 Task: Create a task  Create a new online platform for car rental services , assign it to team member softage.4@softage.net in the project AgileMind and update the status of the task to  At Risk , set the priority of the task to Medium
Action: Mouse moved to (671, 356)
Screenshot: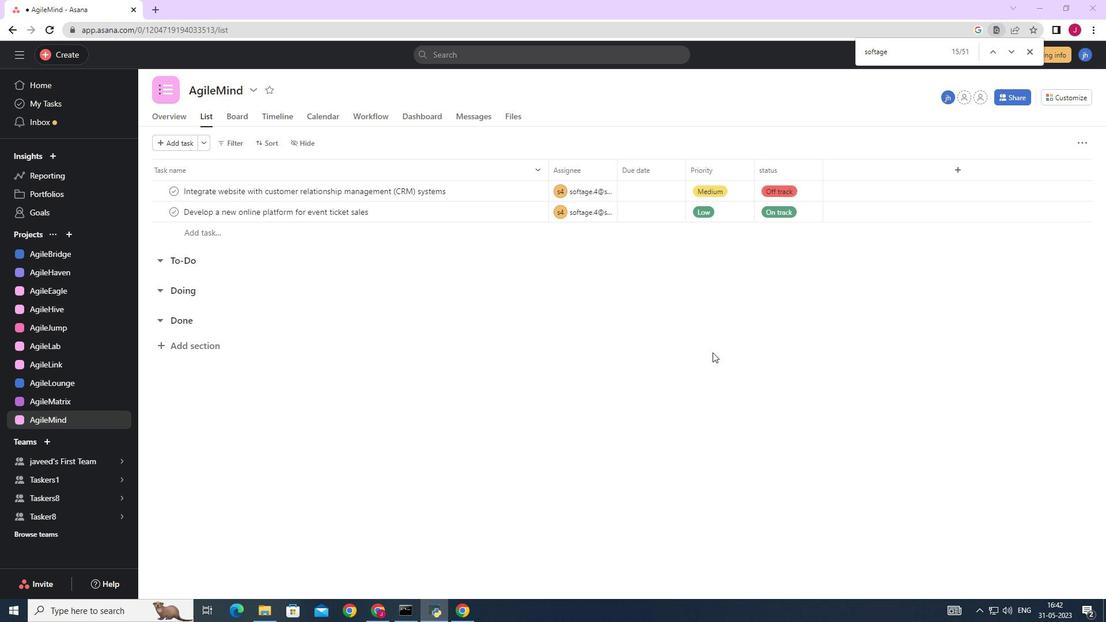 
Action: Mouse scrolled (671, 356) with delta (0, 0)
Screenshot: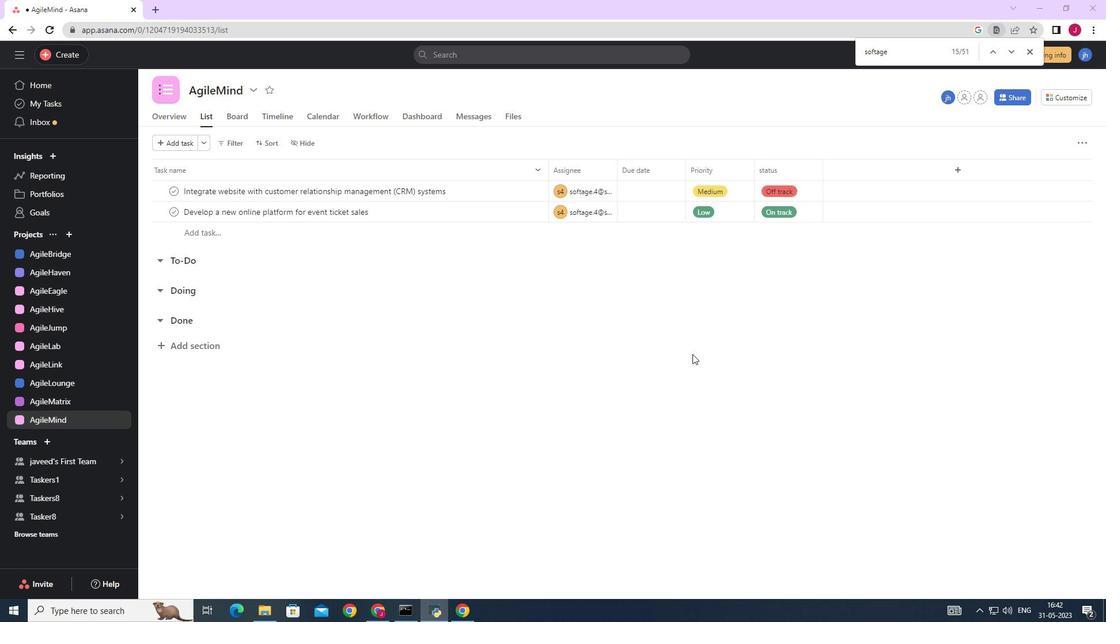 
Action: Mouse scrolled (671, 356) with delta (0, 0)
Screenshot: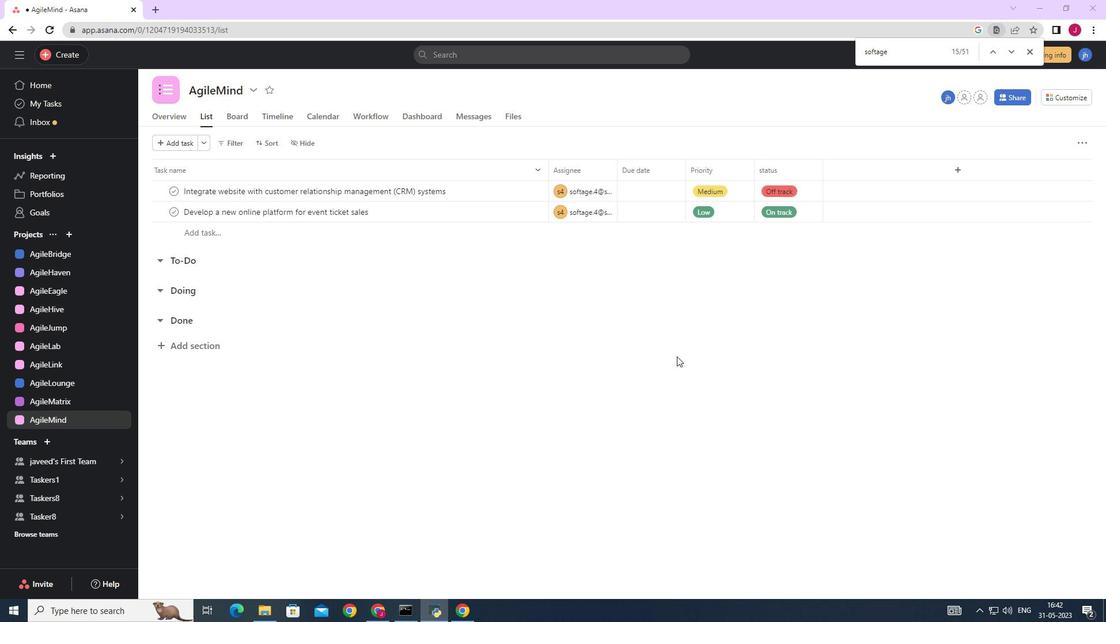
Action: Mouse moved to (76, 55)
Screenshot: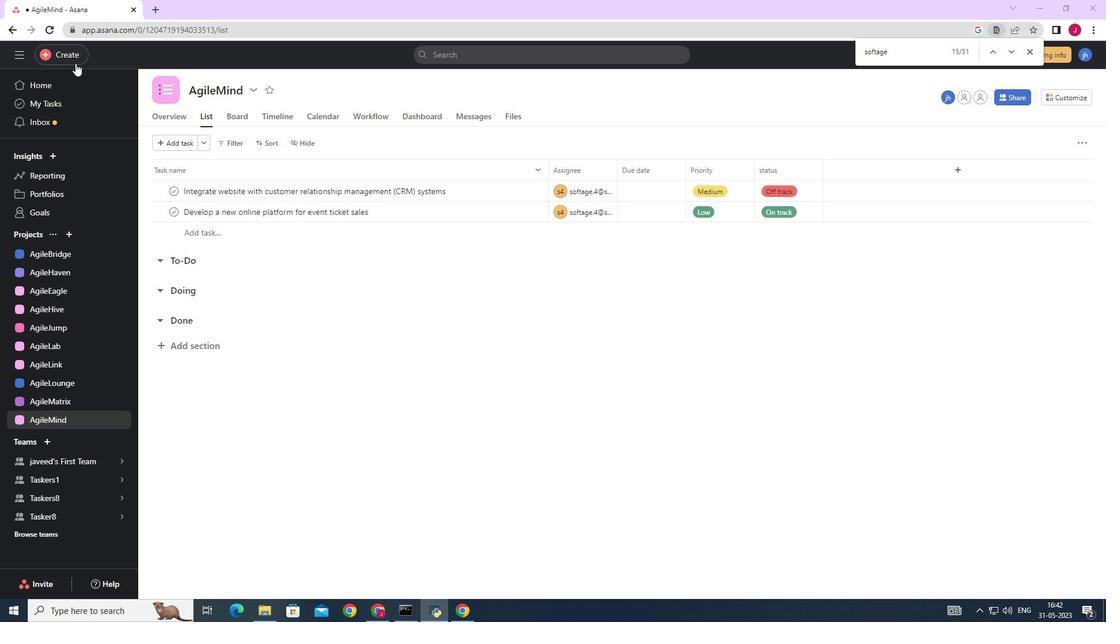 
Action: Mouse pressed left at (76, 55)
Screenshot: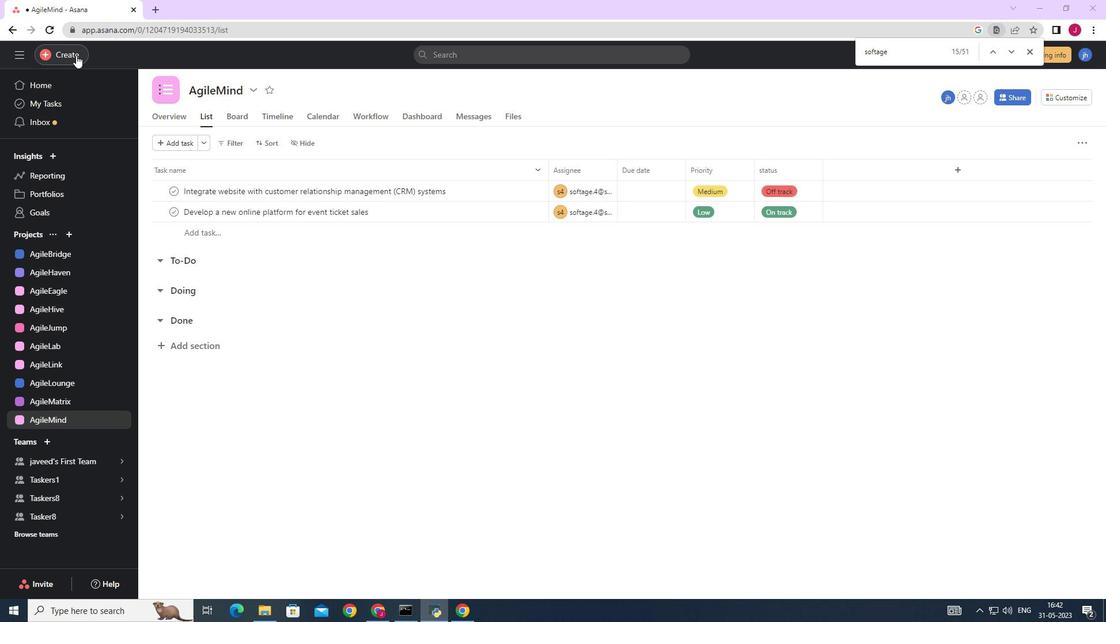 
Action: Mouse moved to (131, 57)
Screenshot: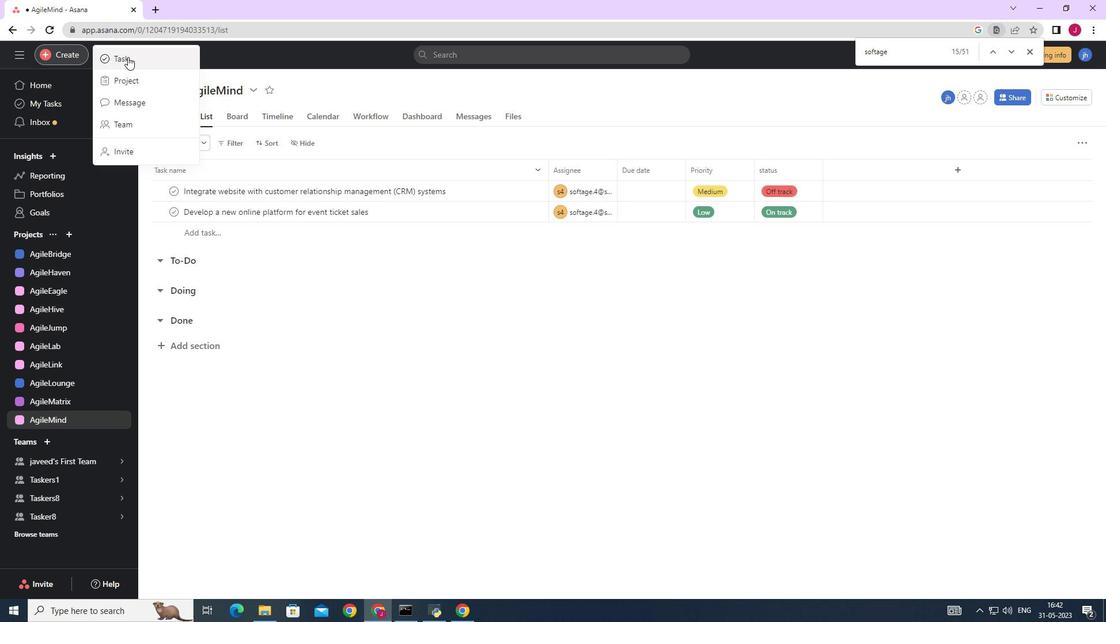 
Action: Mouse pressed left at (131, 57)
Screenshot: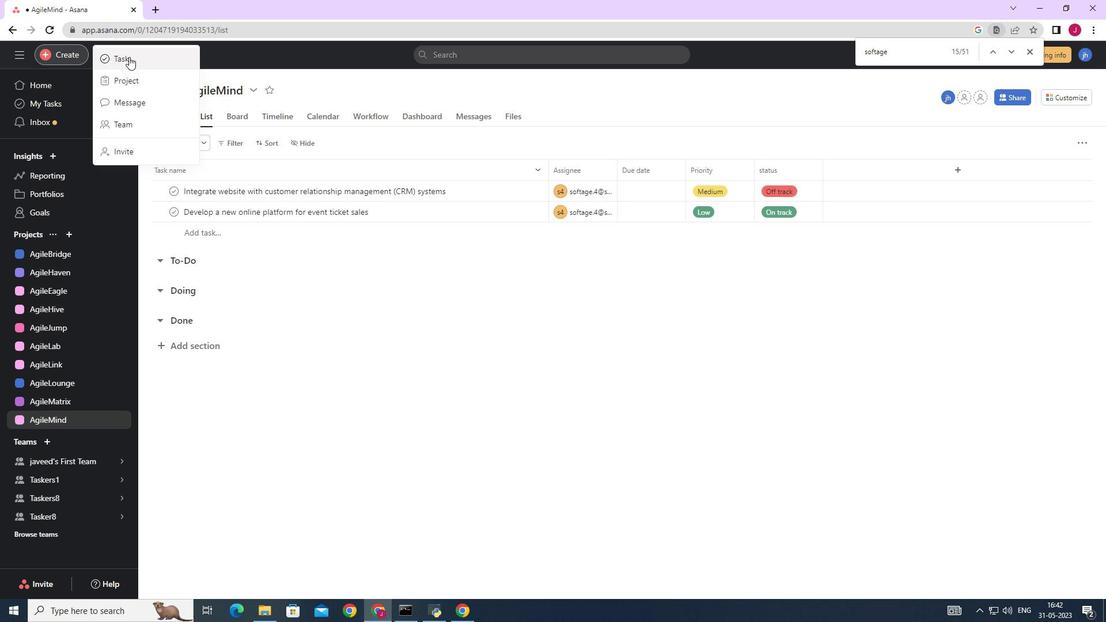 
Action: Mouse moved to (904, 384)
Screenshot: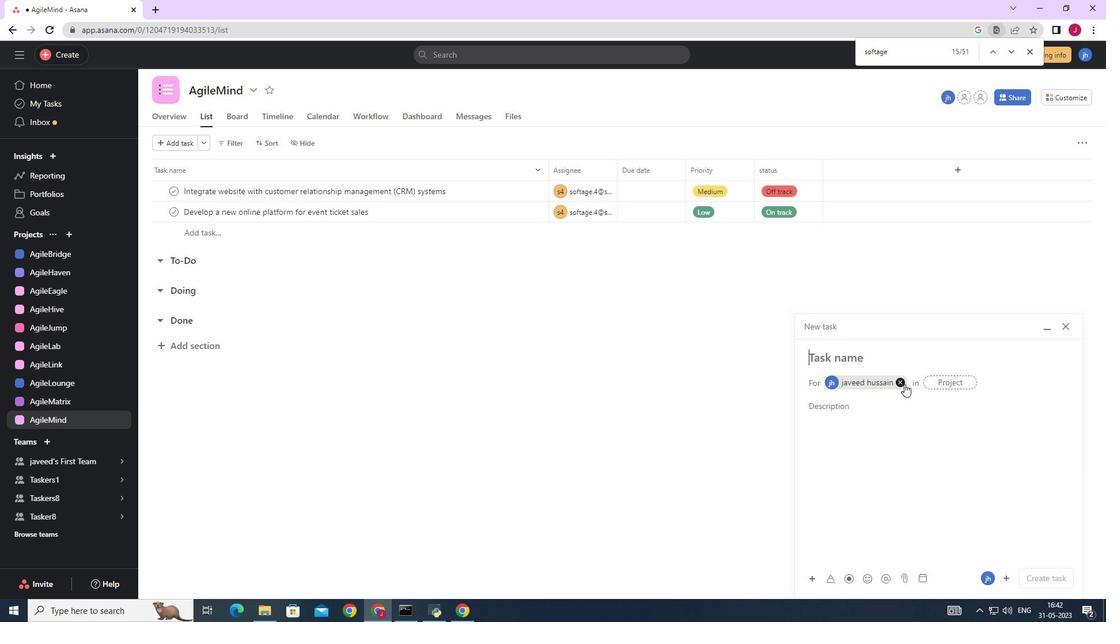 
Action: Mouse pressed left at (904, 384)
Screenshot: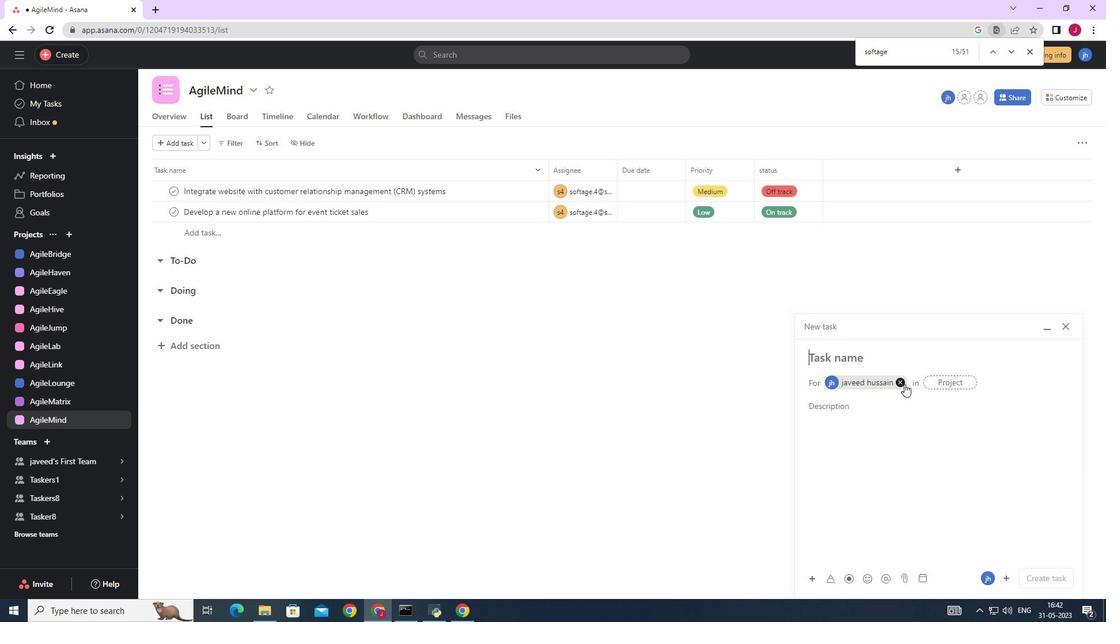 
Action: Mouse moved to (836, 355)
Screenshot: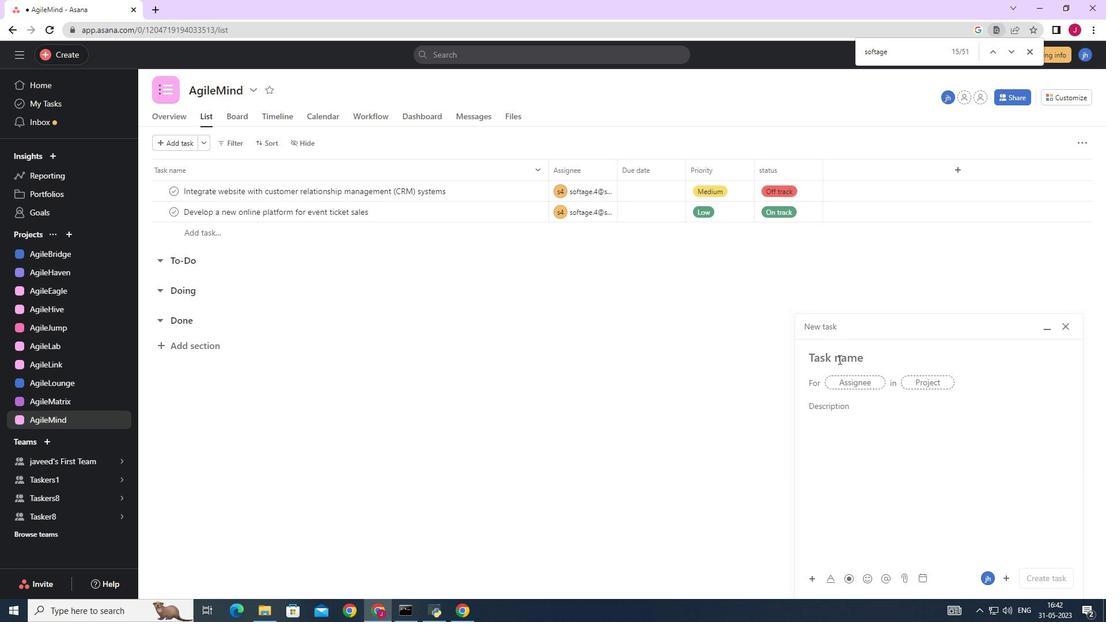 
Action: Mouse pressed left at (836, 355)
Screenshot: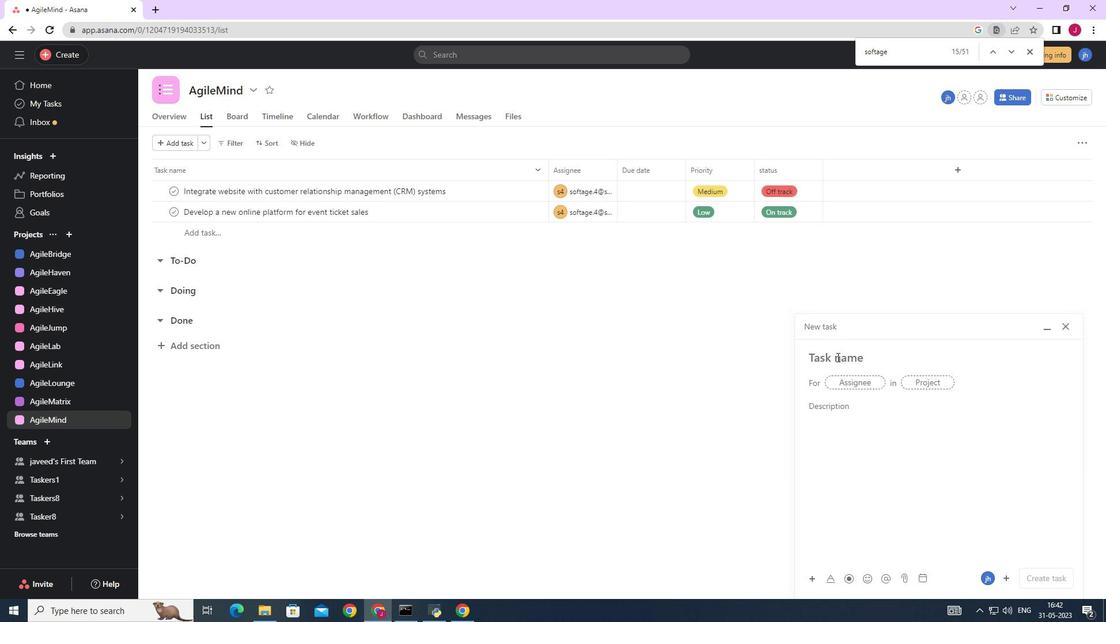 
Action: Key pressed <Key.caps_lock>C<Key.caps_lock>reate<Key.space>a<Key.space><Key.caps_lock>NEW<Key.space><Key.backspace><Key.backspace><Key.backspace><Key.backspace><Key.caps_lock>new<Key.space>online<Key.space>platform<Key.space>for<Key.space>a<Key.space>car<Key.space>rental<Key.space>servises<Key.space><Key.backspace><Key.backspace><Key.backspace><Key.backspace>ces<Key.space>
Screenshot: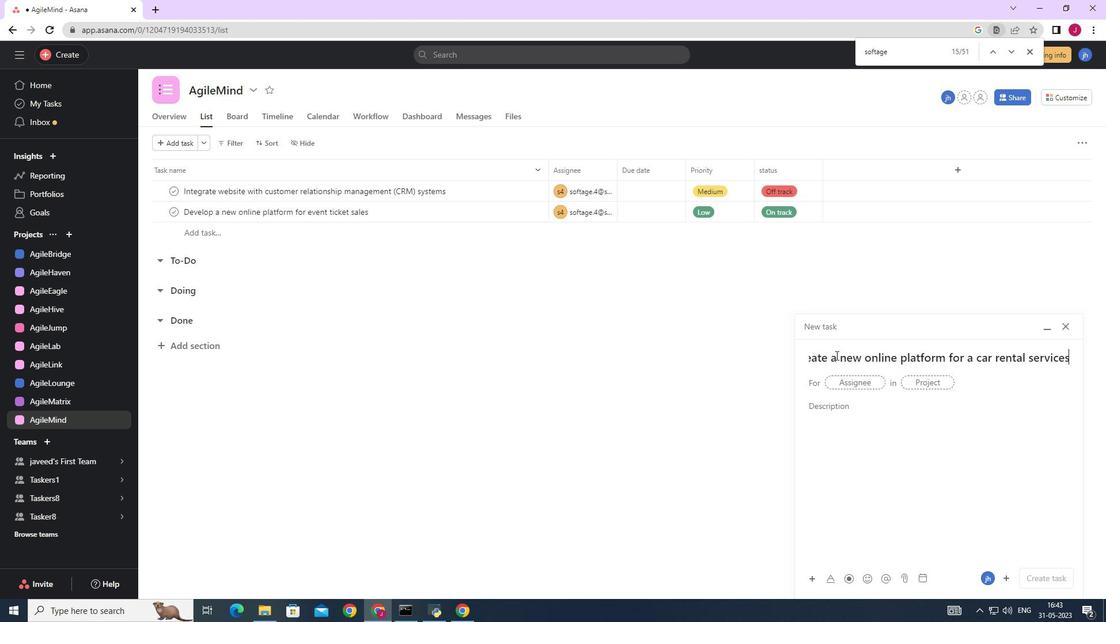 
Action: Mouse moved to (851, 379)
Screenshot: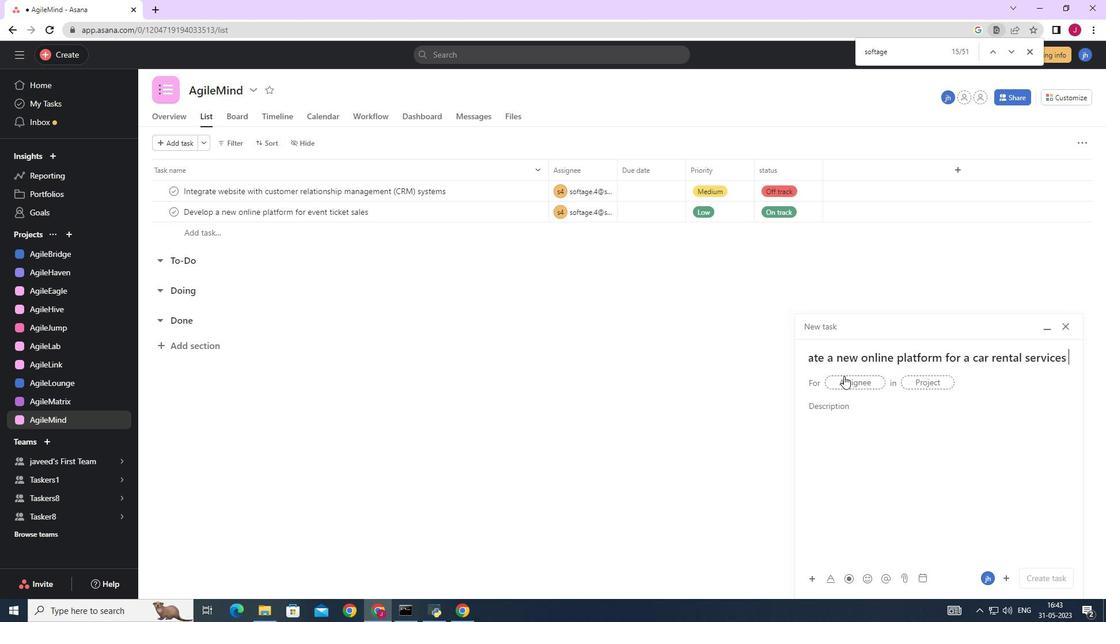 
Action: Mouse pressed left at (851, 379)
Screenshot: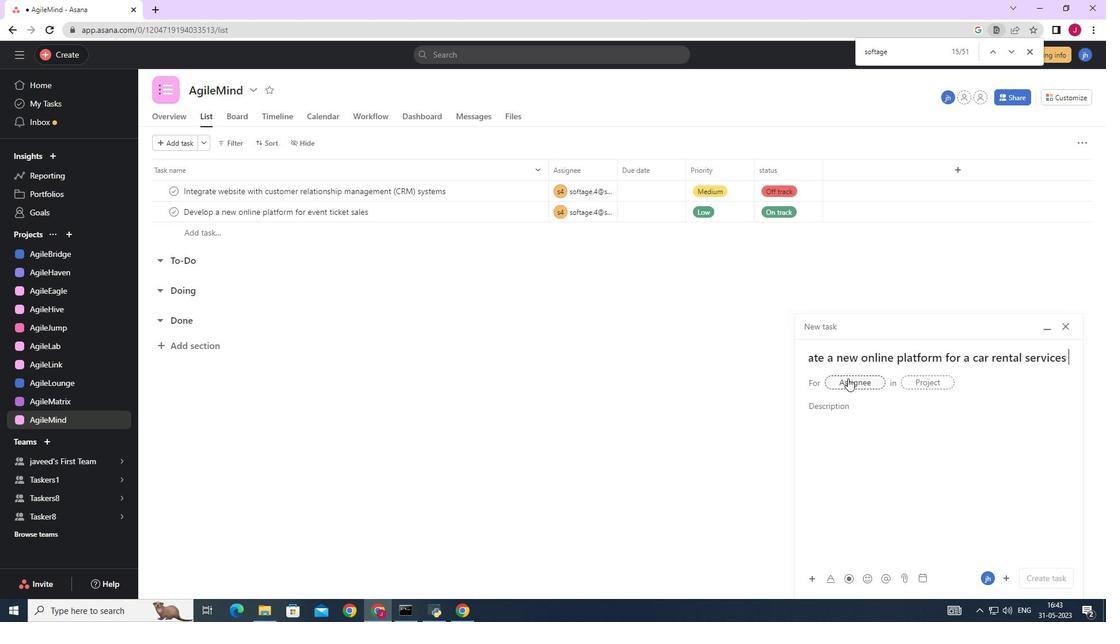 
Action: Key pressed softage.4
Screenshot: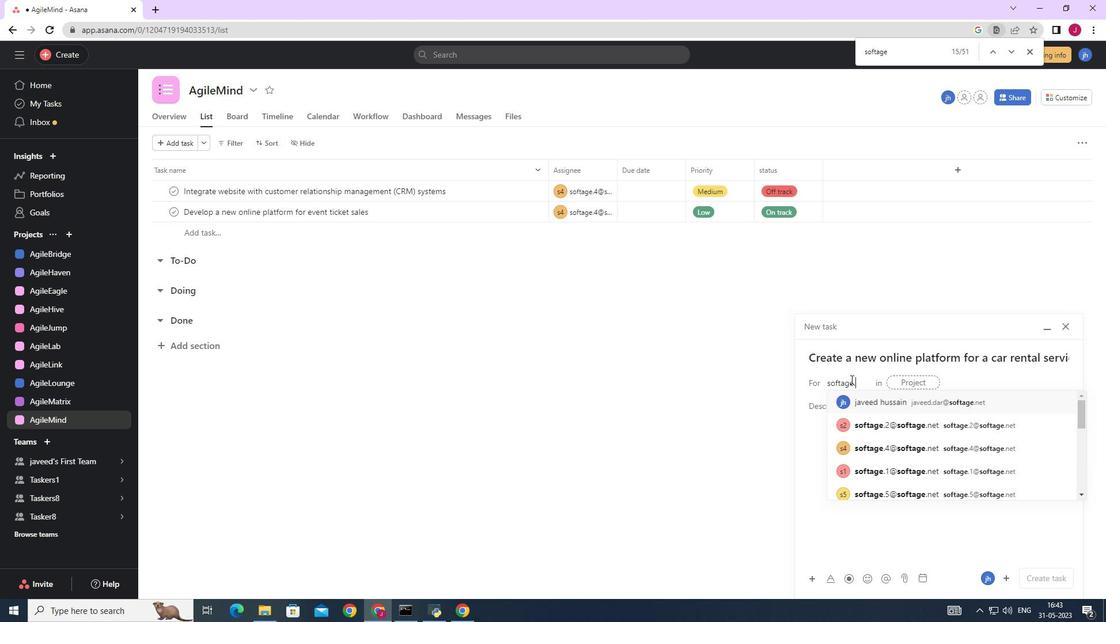 
Action: Mouse moved to (876, 404)
Screenshot: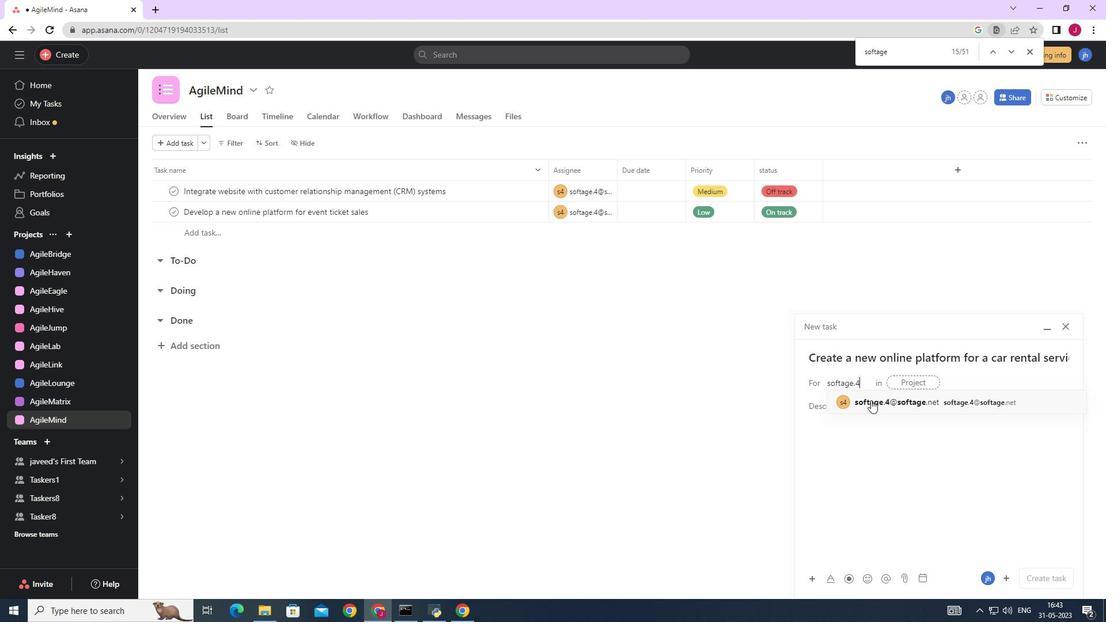 
Action: Mouse pressed left at (876, 404)
Screenshot: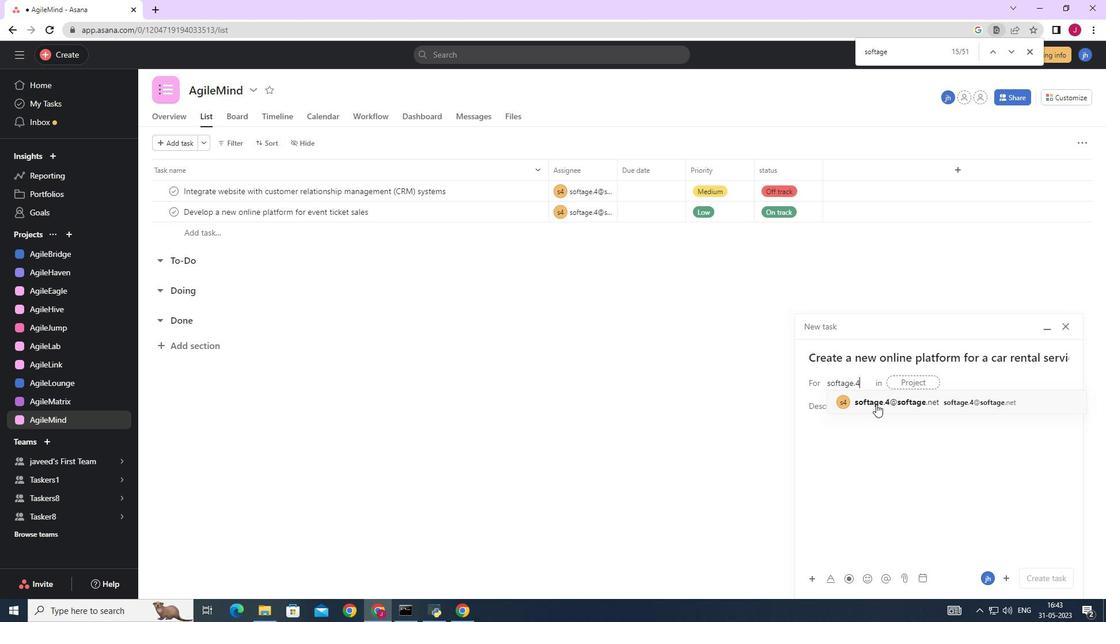 
Action: Mouse moved to (695, 401)
Screenshot: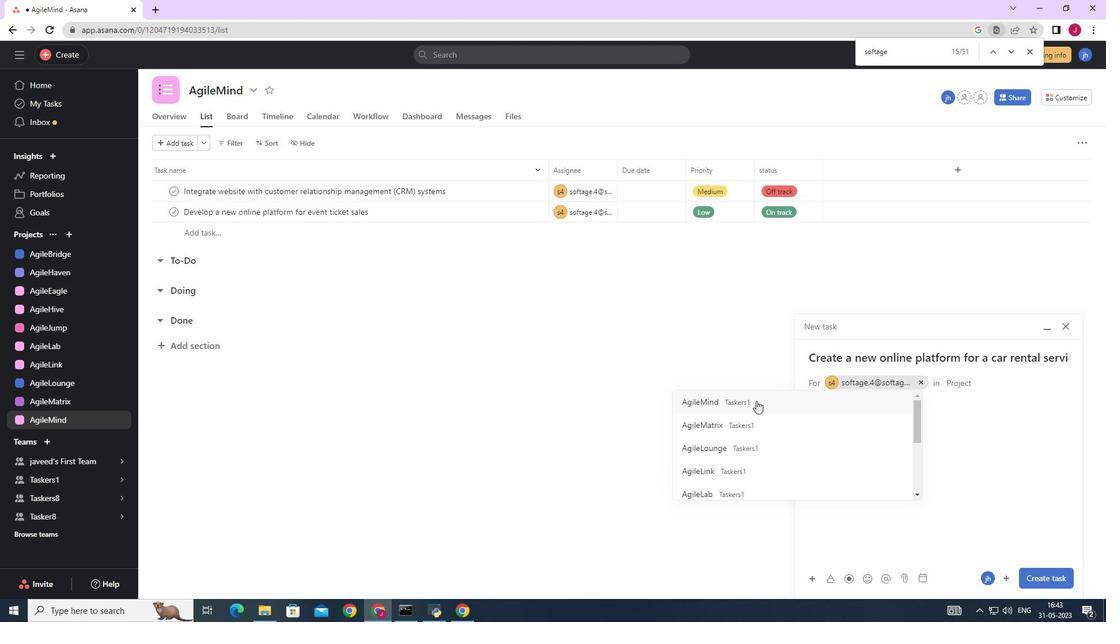 
Action: Mouse pressed left at (695, 401)
Screenshot: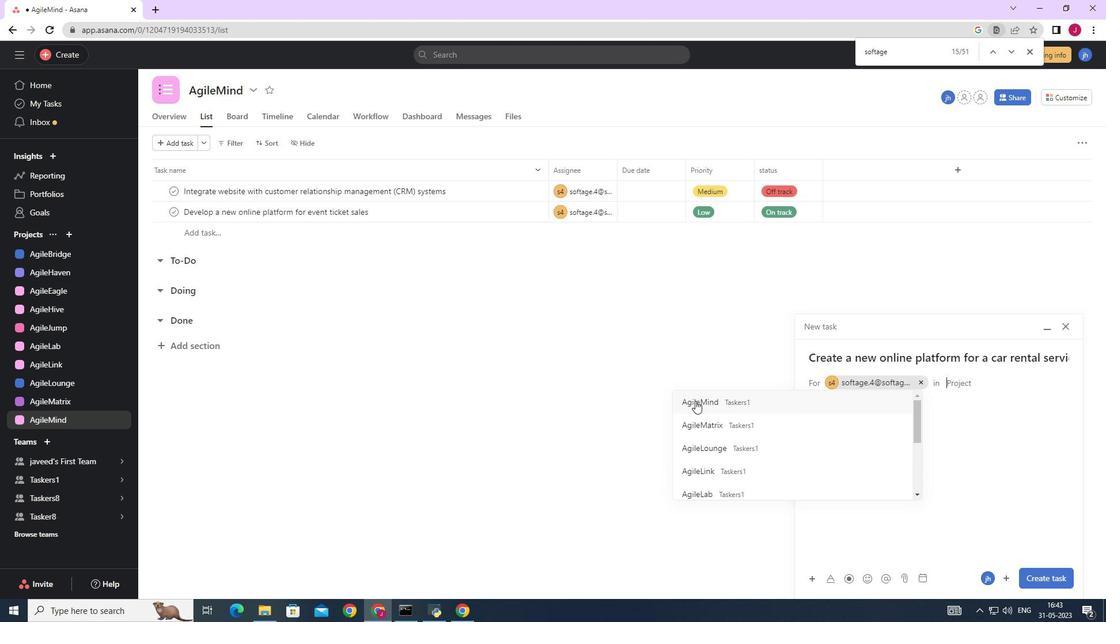 
Action: Mouse moved to (863, 405)
Screenshot: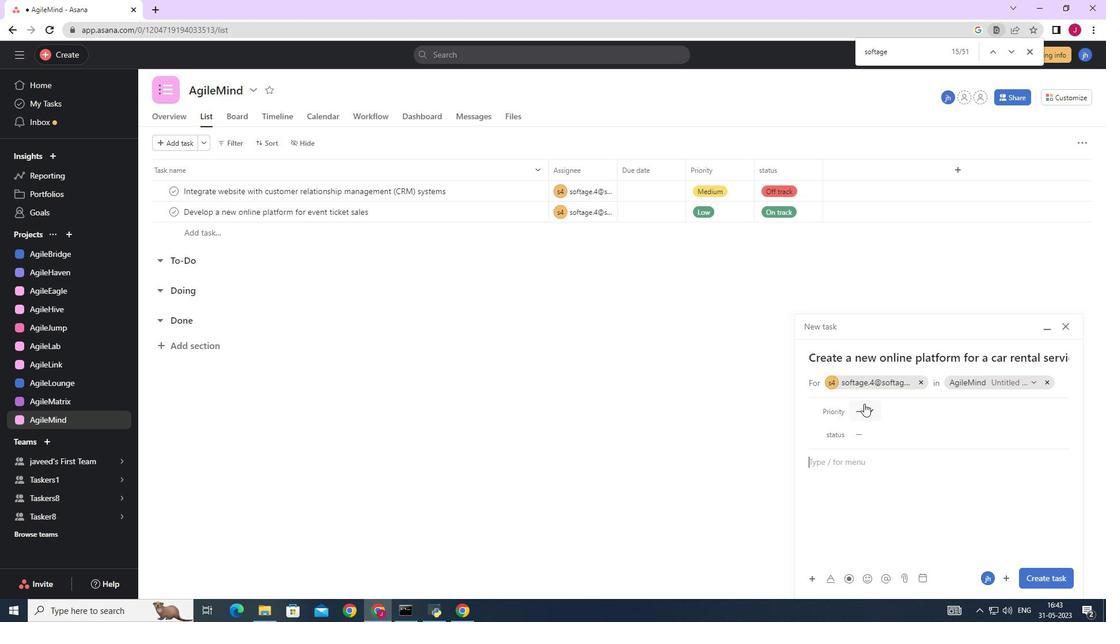 
Action: Mouse pressed left at (863, 405)
Screenshot: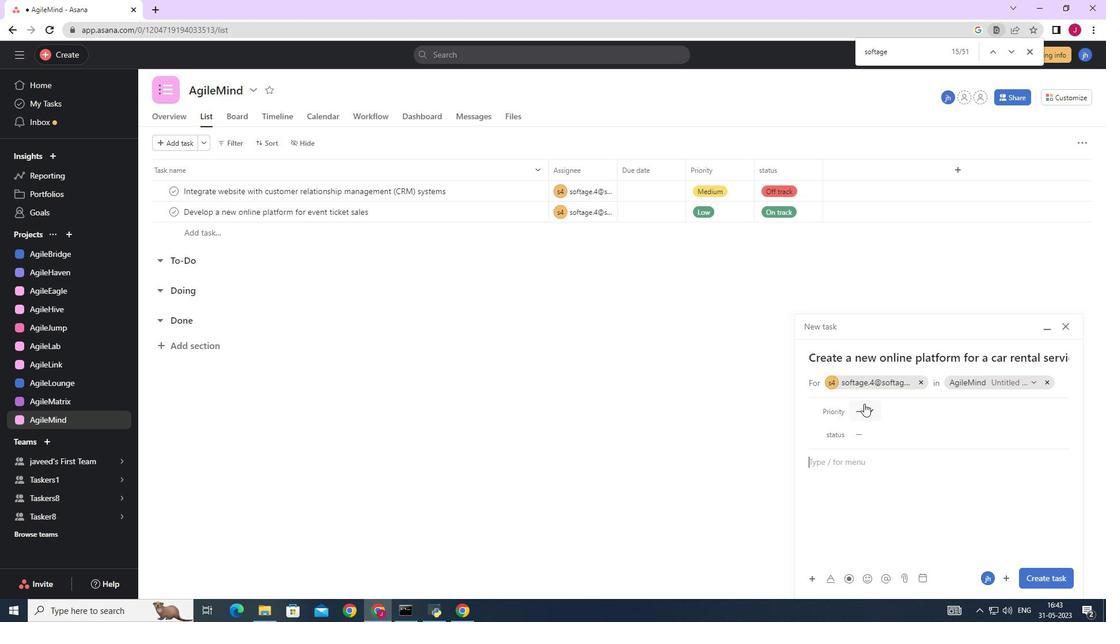 
Action: Mouse moved to (886, 469)
Screenshot: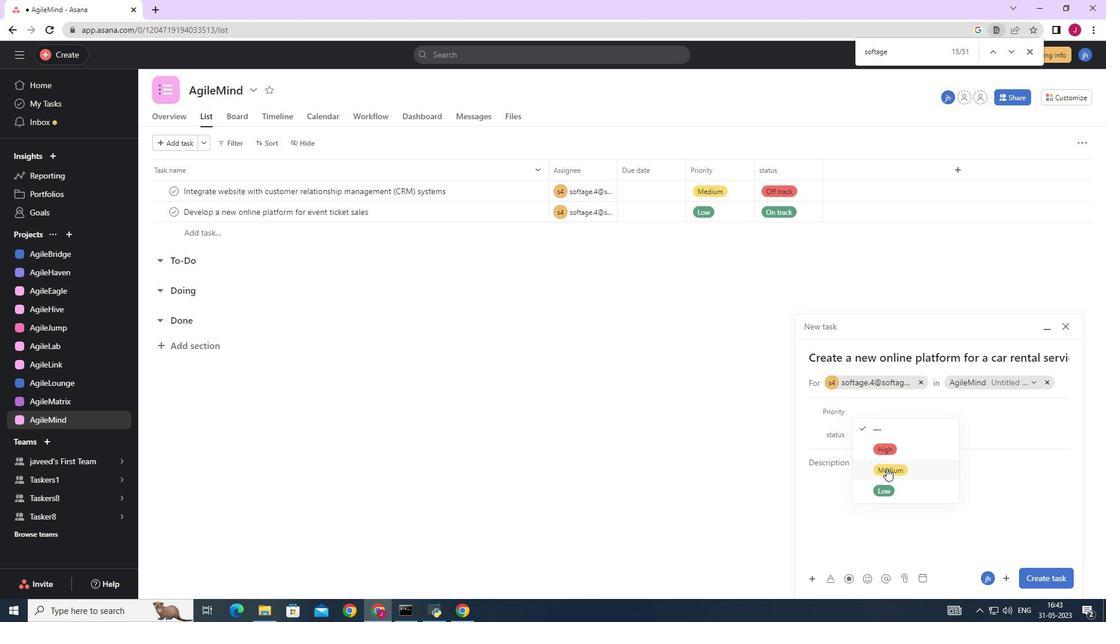 
Action: Mouse pressed left at (886, 469)
Screenshot: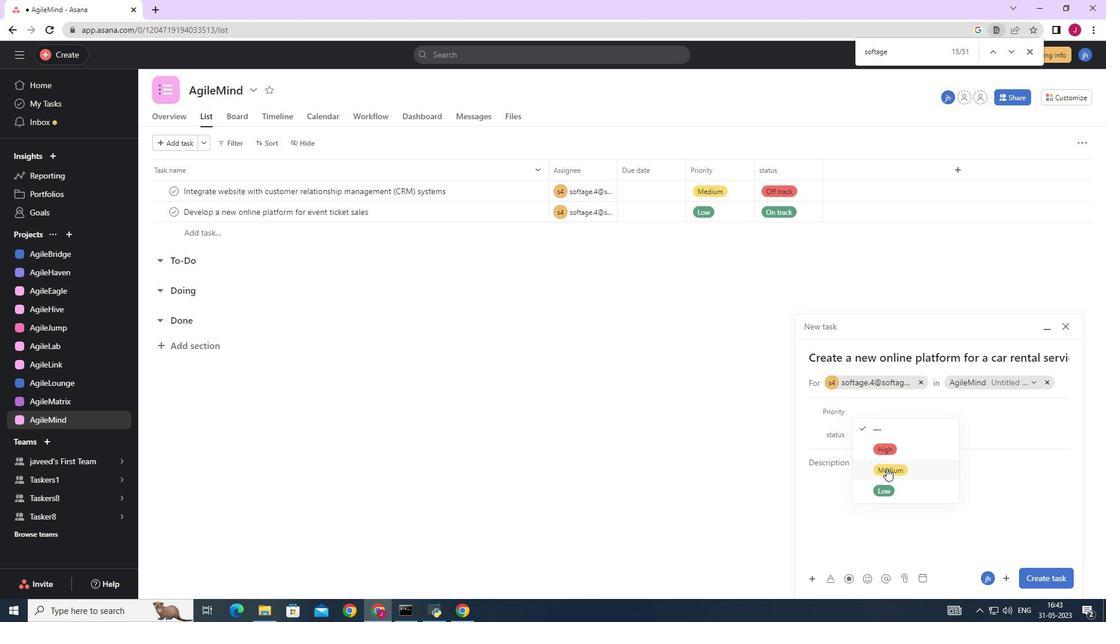 
Action: Mouse moved to (866, 431)
Screenshot: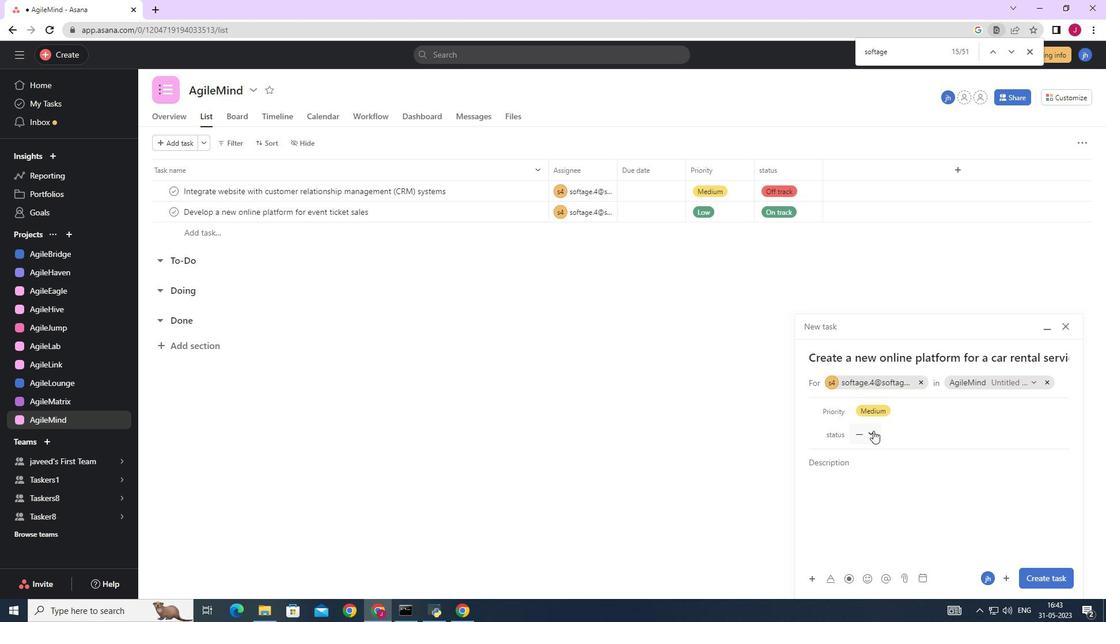 
Action: Mouse pressed left at (866, 431)
Screenshot: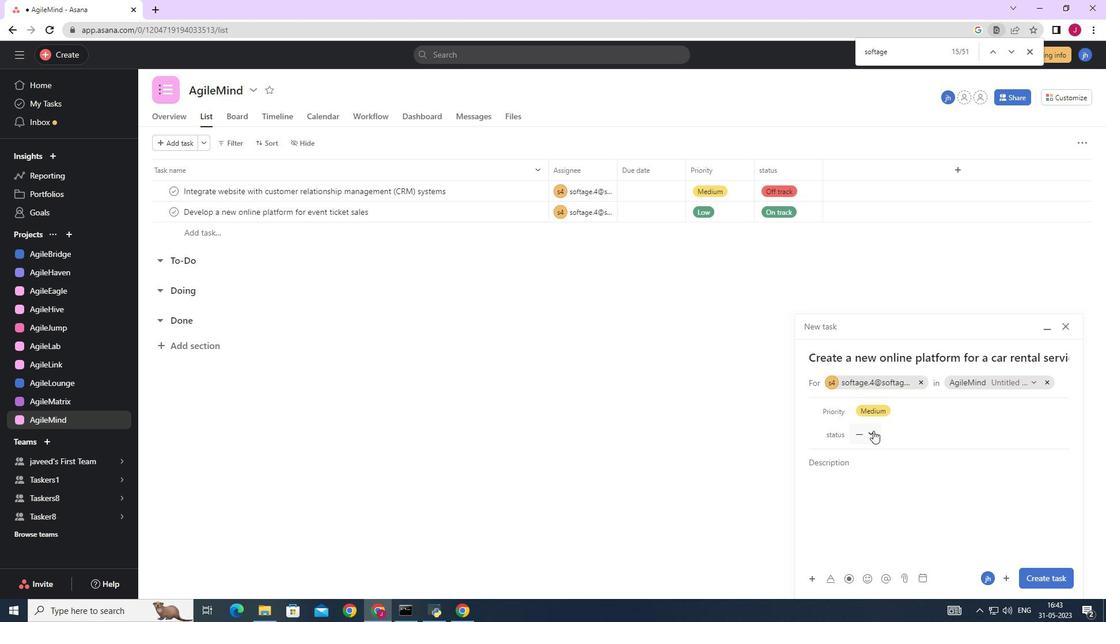 
Action: Mouse moved to (888, 514)
Screenshot: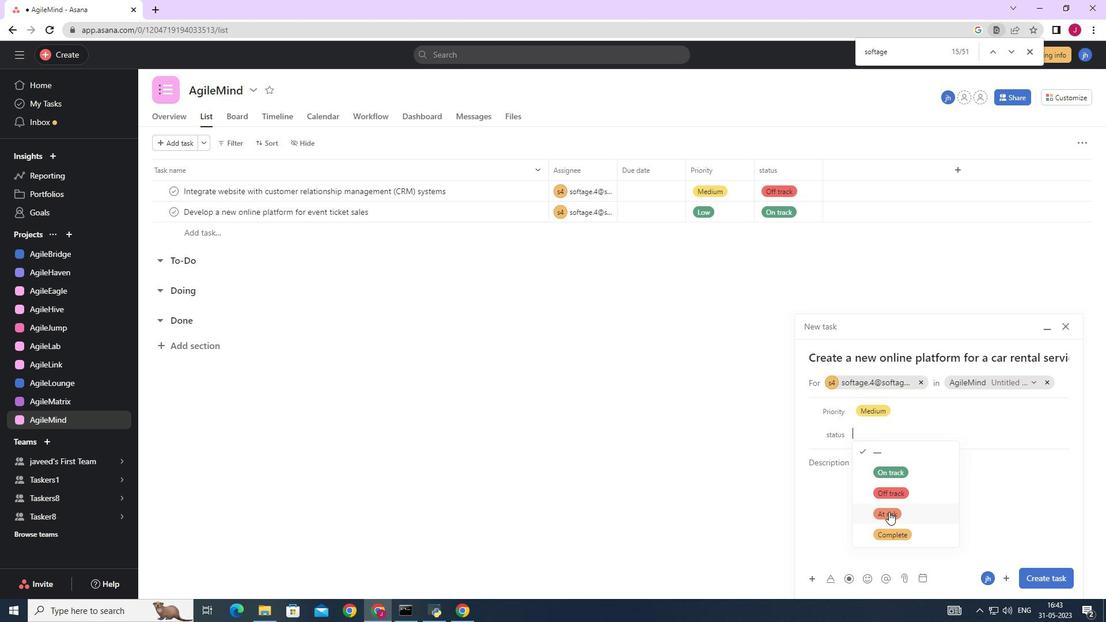
Action: Mouse pressed left at (888, 514)
Screenshot: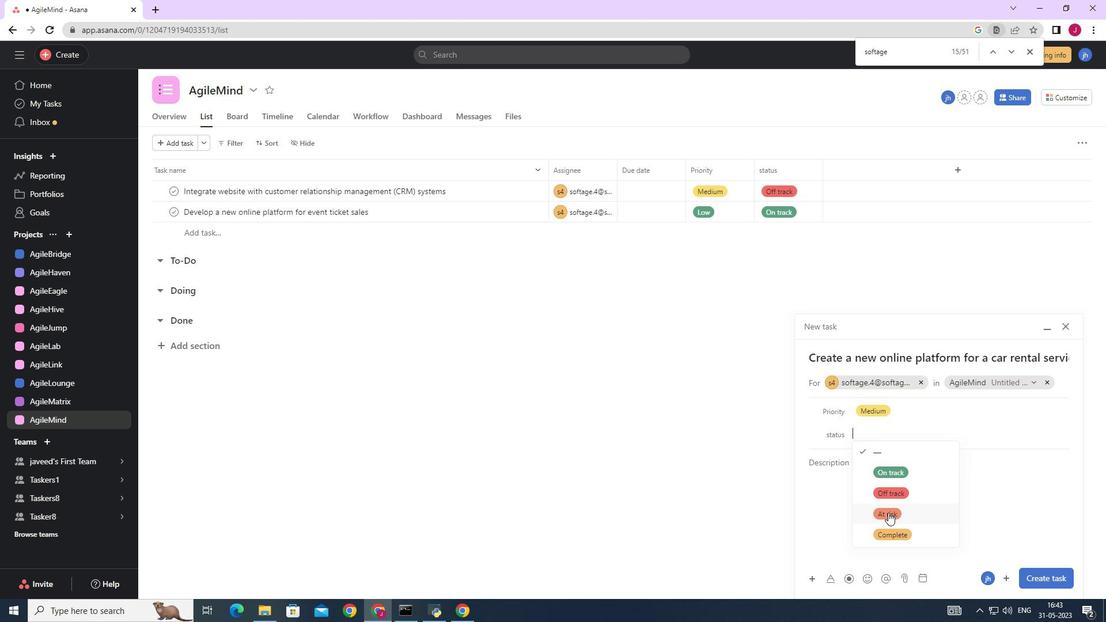 
Action: Mouse moved to (1040, 582)
Screenshot: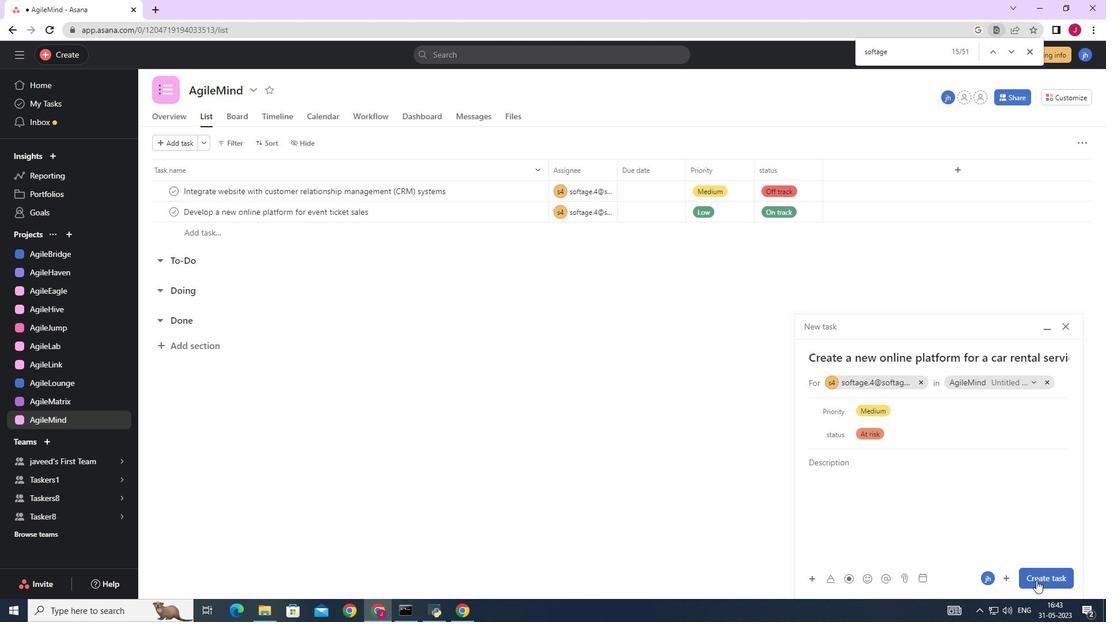 
Action: Mouse pressed left at (1040, 582)
Screenshot: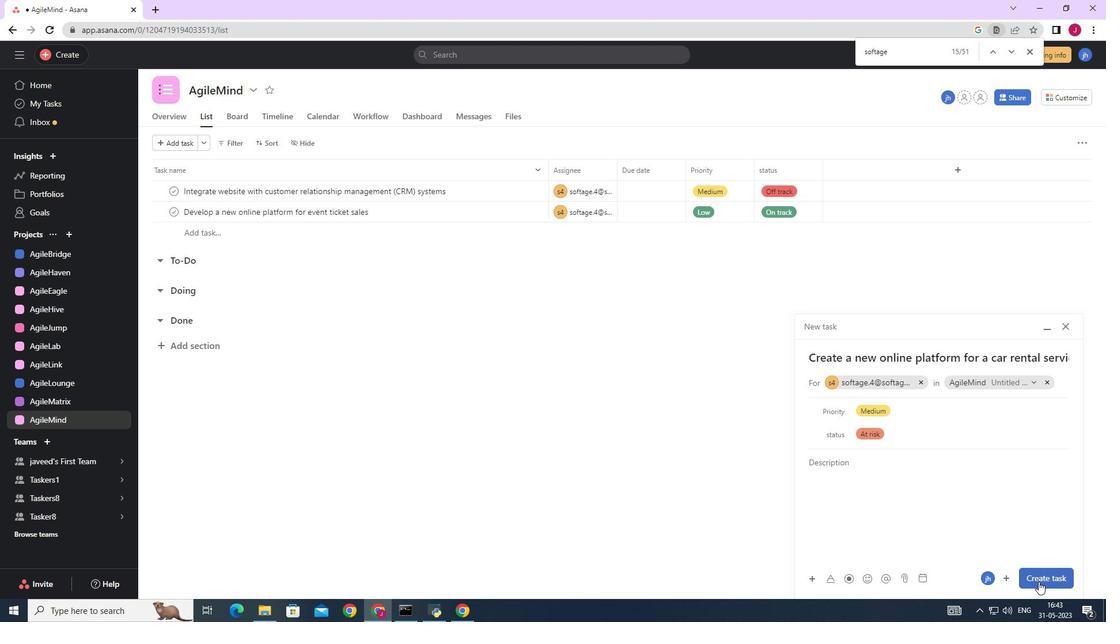 
Action: Mouse moved to (965, 506)
Screenshot: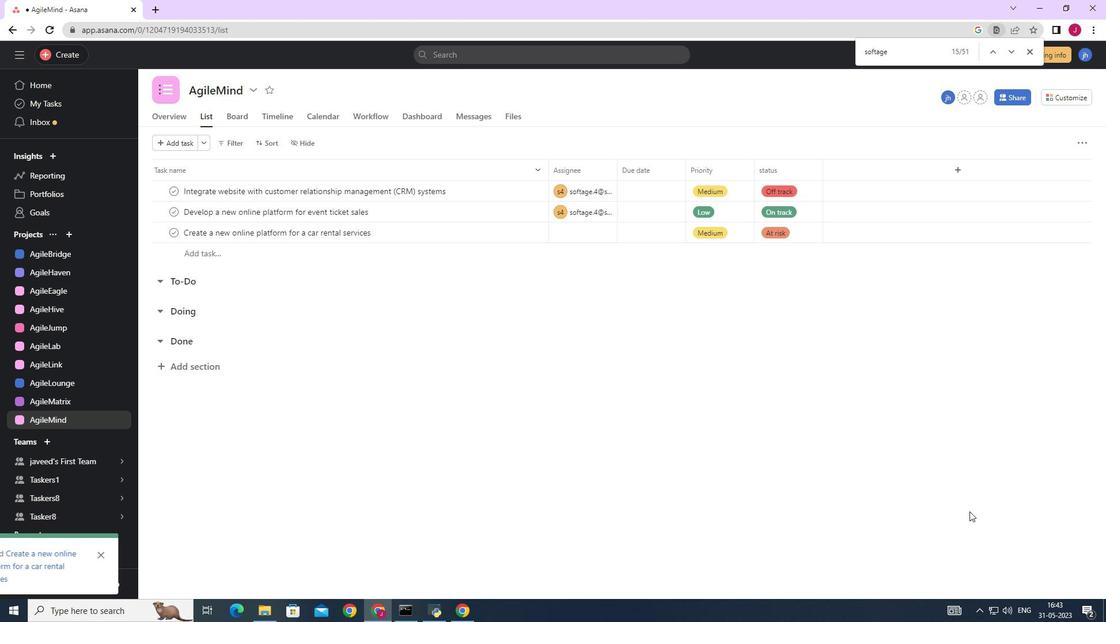 
